 Task: Create a task  Implement a dashboard for administrators to monitor app usage , assign it to team member softage.8@softage.net in the project TripHive and update the status of the task to  At Risk , set the priority of the task to Medium.
Action: Mouse moved to (72, 616)
Screenshot: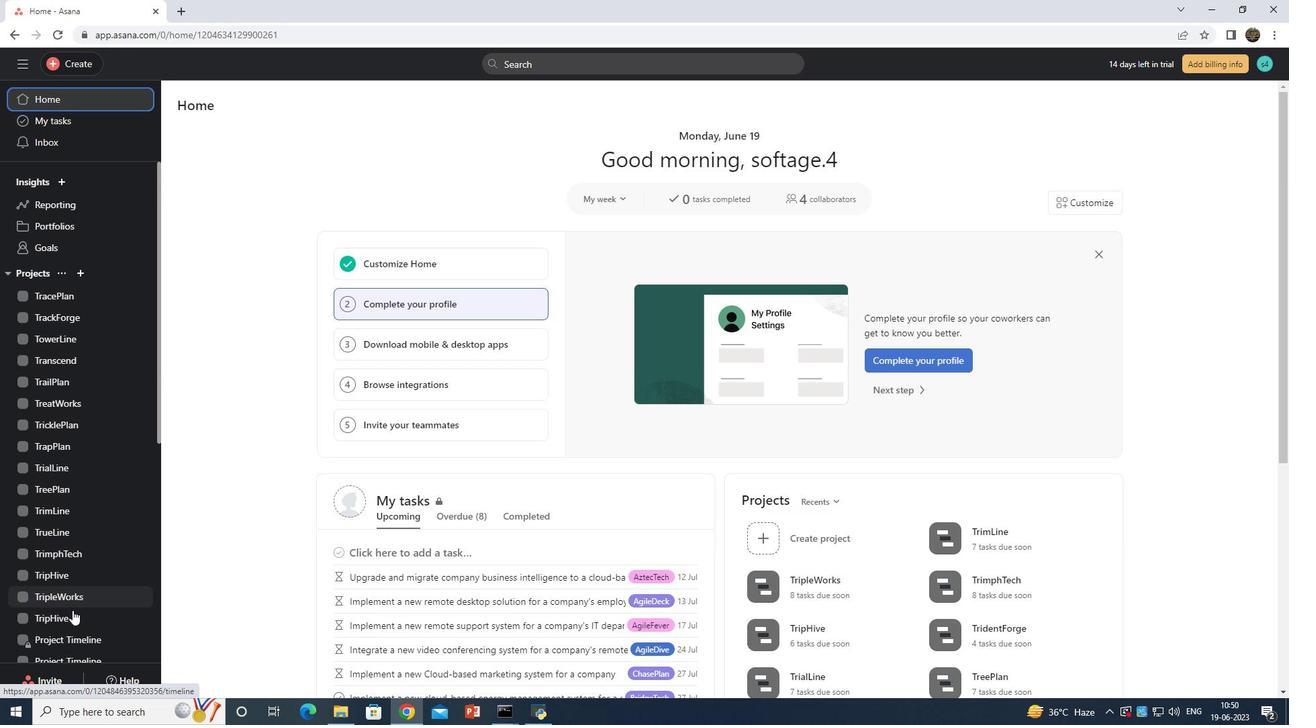 
Action: Mouse pressed left at (72, 616)
Screenshot: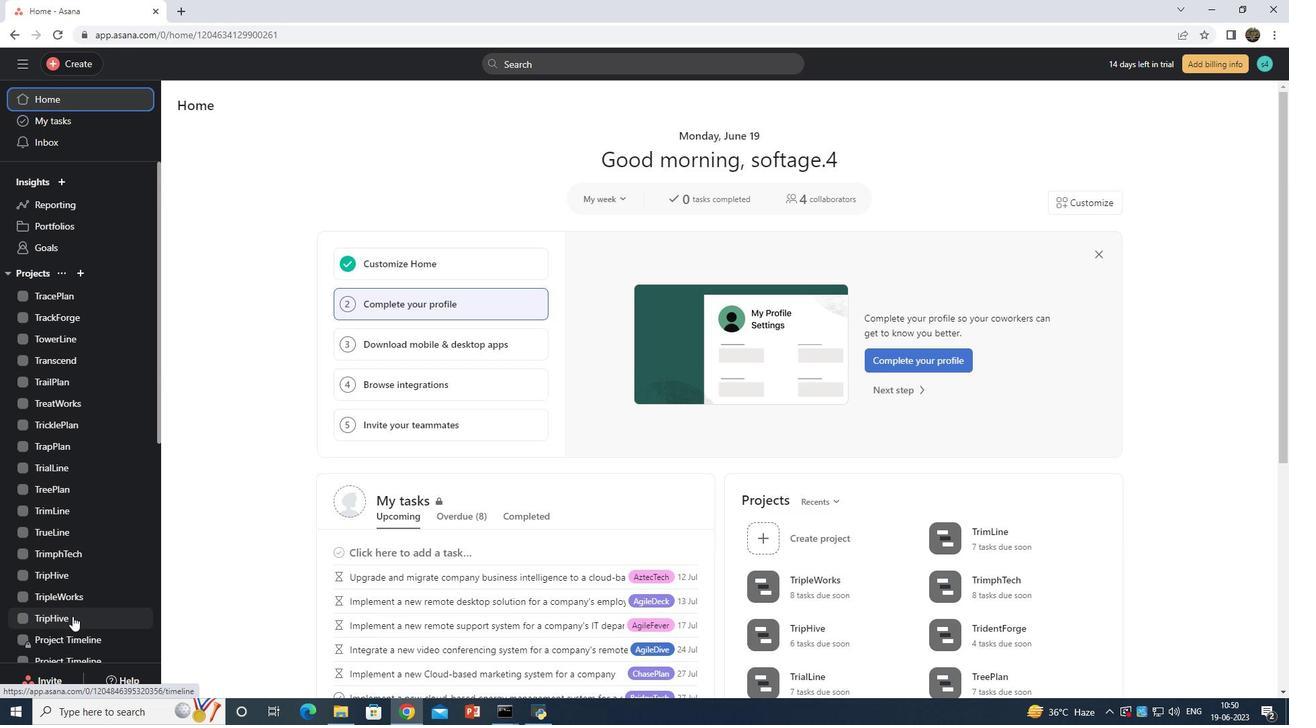 
Action: Mouse moved to (205, 158)
Screenshot: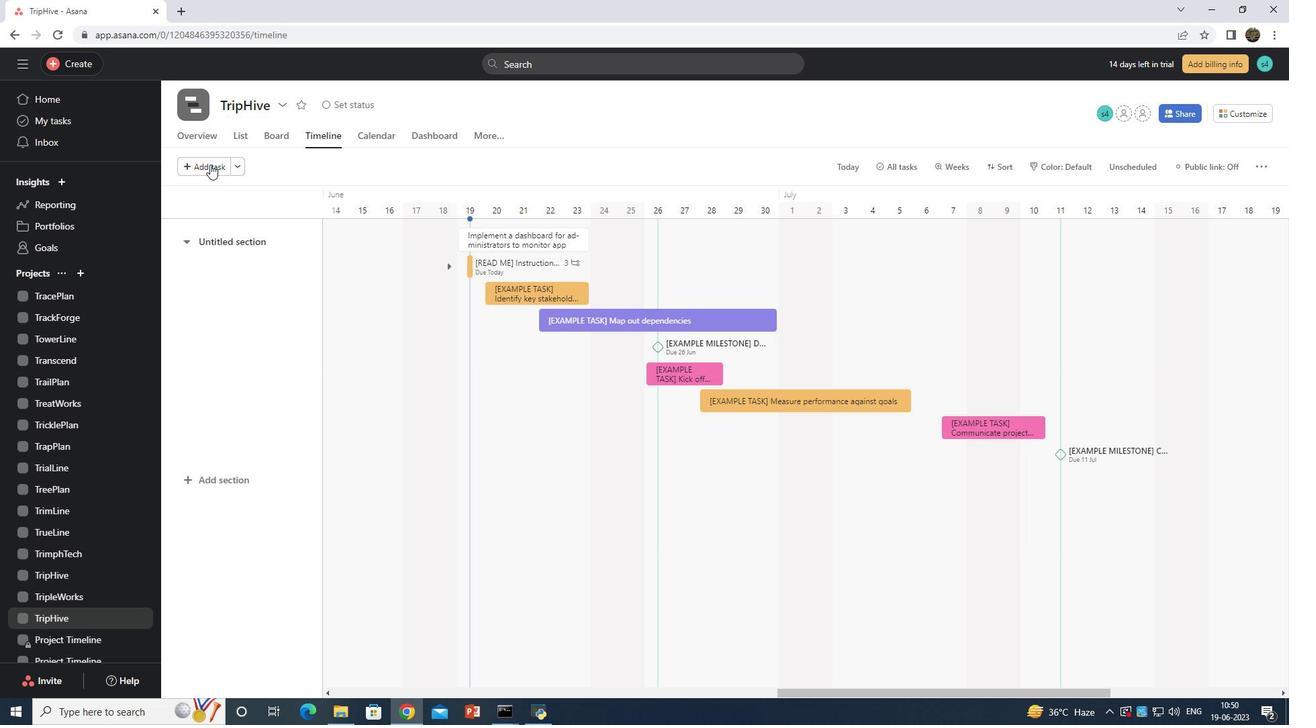 
Action: Mouse pressed left at (205, 158)
Screenshot: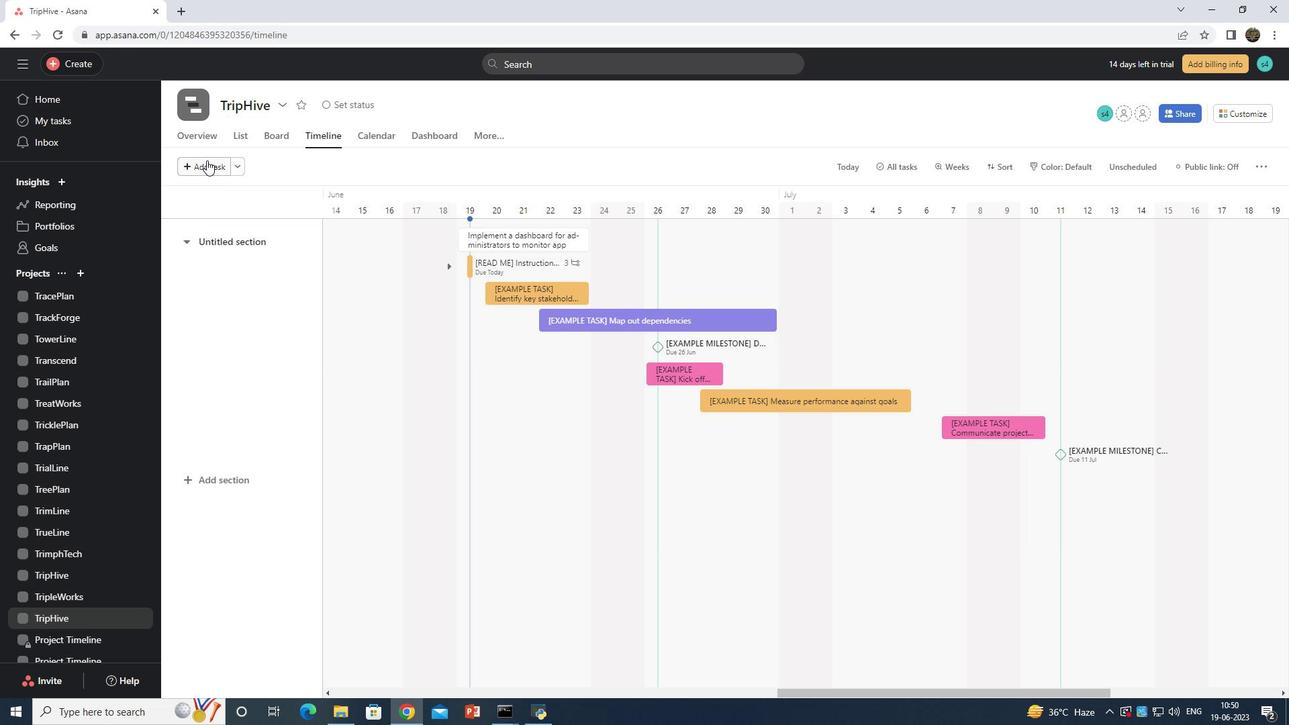 
Action: Mouse moved to (213, 159)
Screenshot: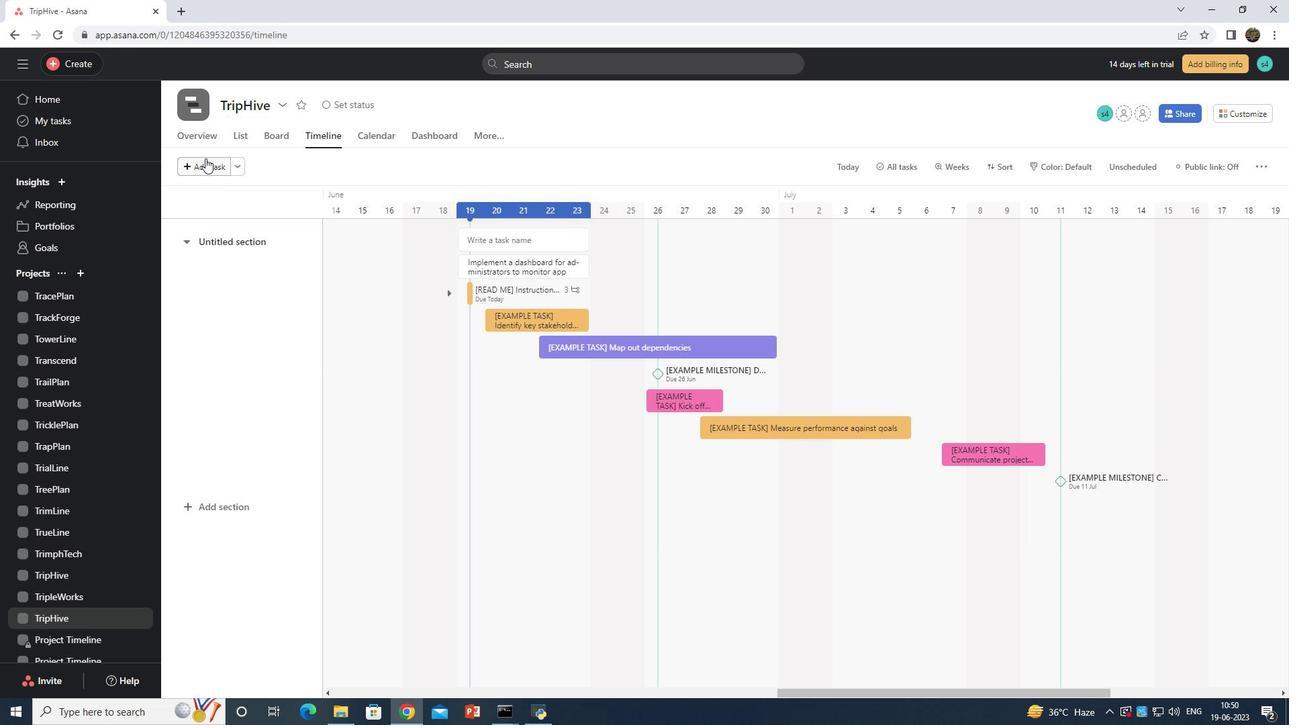
Action: Key pressed <Key.shift>Imlement<Key.space>a<Key.space>dashboard<Key.left><Key.left><Key.left><Key.left><Key.left><Key.left><Key.left><Key.left><Key.left><Key.left><Key.left><Key.left><Key.left><Key.left><Key.left><Key.left><Key.left><Key.left>p<Key.down><Key.right><Key.right><Key.right><Key.right><Key.right><Key.right><Key.right><Key.right><Key.right><Key.right><Key.right><Key.right><Key.right><Key.right><Key.right><Key.right><Key.right><Key.right><Key.right><Key.right><Key.space>for<Key.space>administrators<Key.space>to<Key.space>moniy<Key.backspace>tor<Key.space>app<Key.space>usage
Screenshot: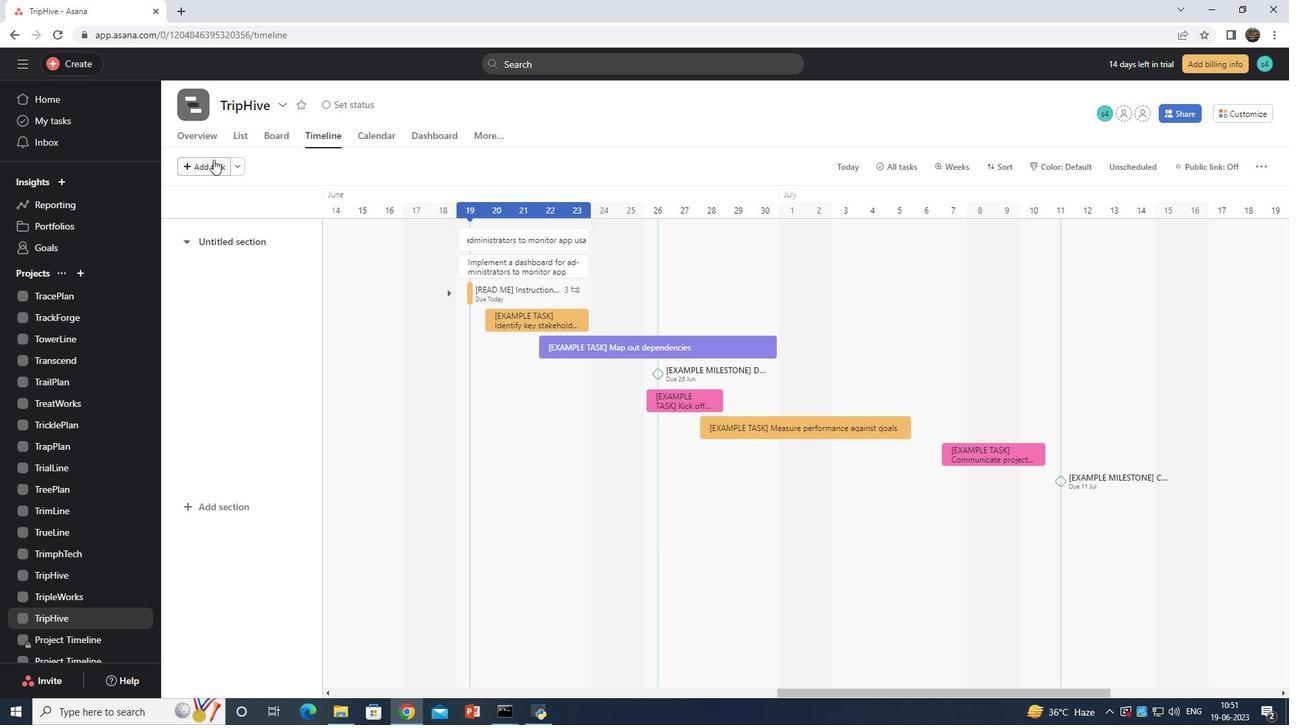 
Action: Mouse moved to (524, 240)
Screenshot: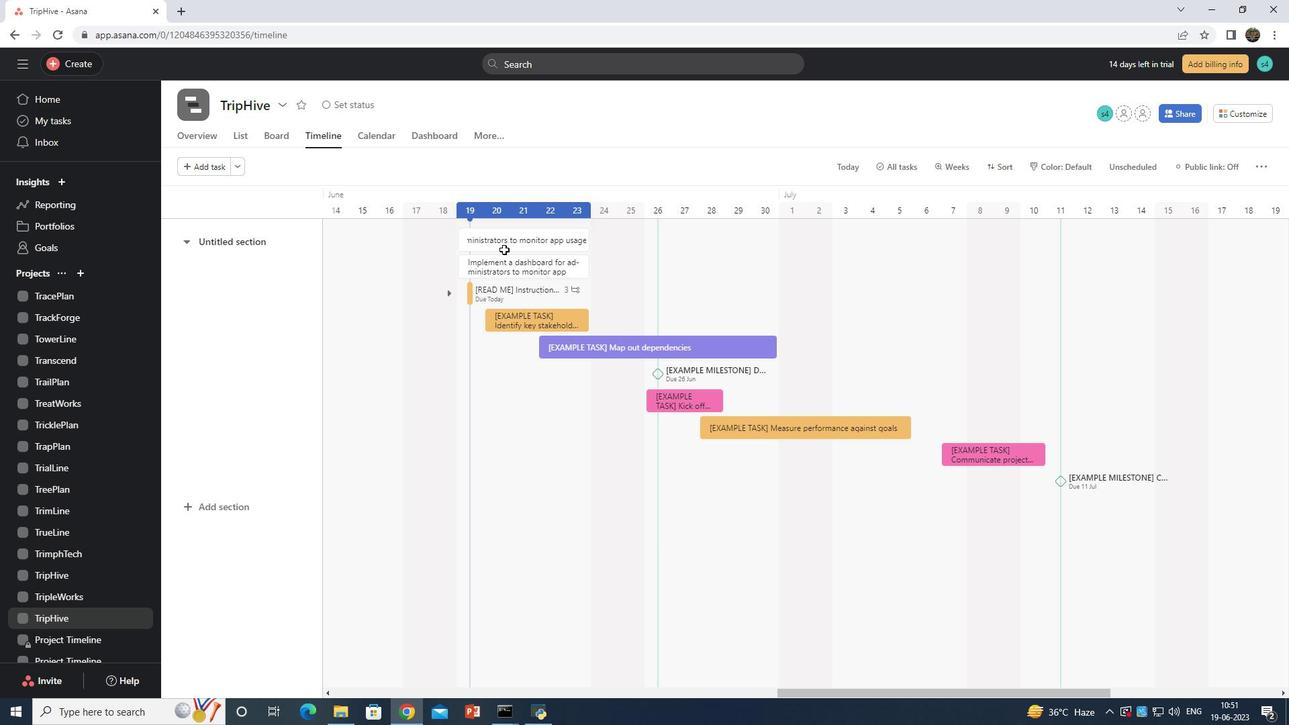 
Action: Mouse pressed left at (524, 240)
Screenshot: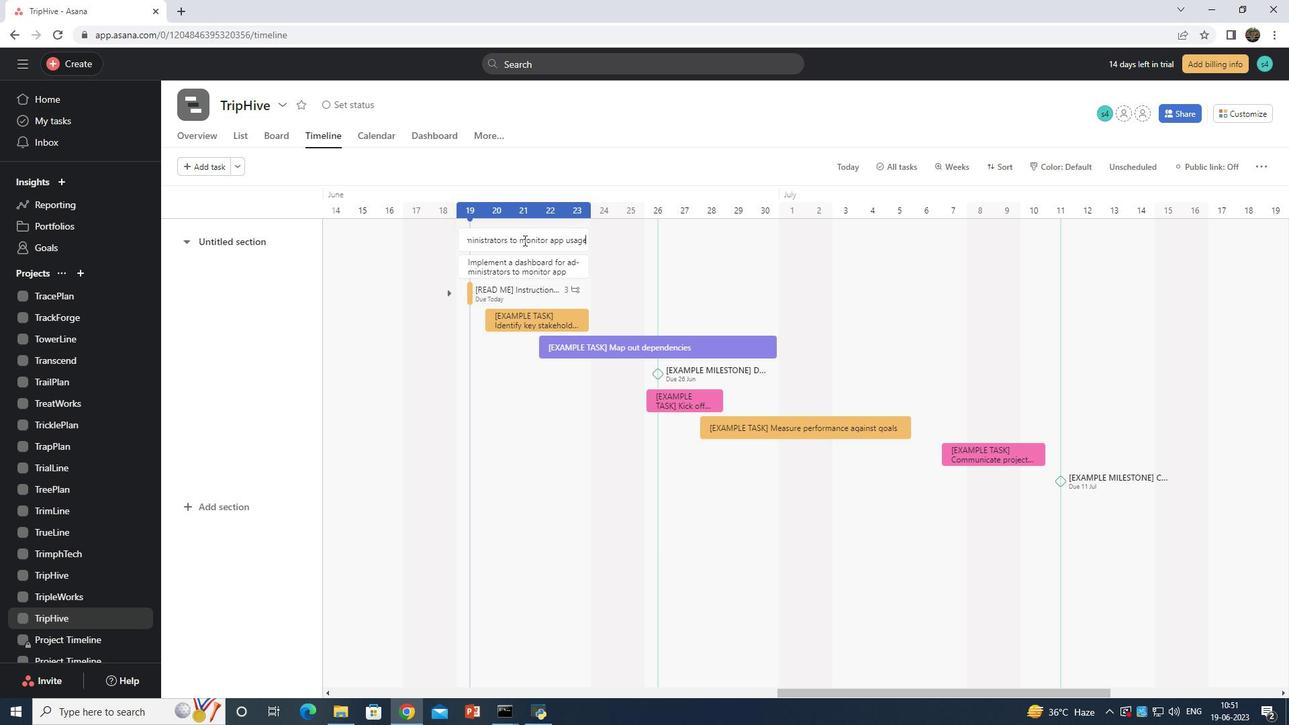
Action: Mouse moved to (934, 262)
Screenshot: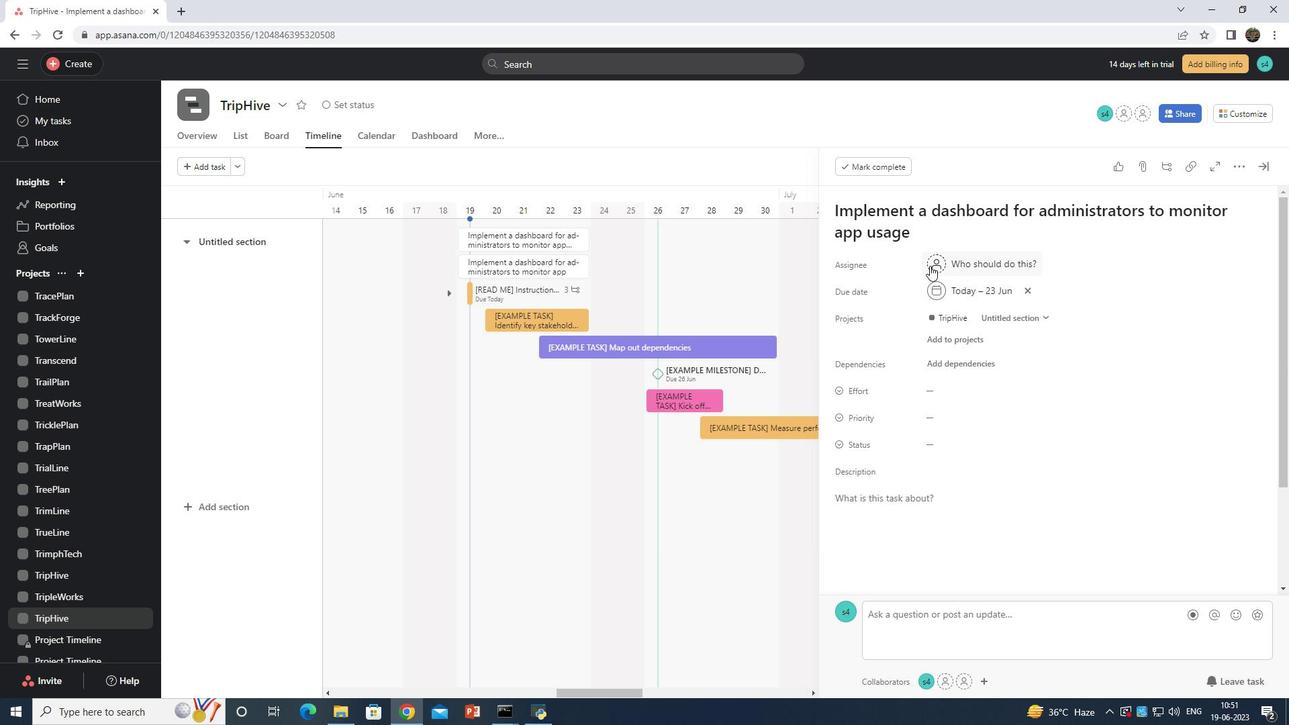 
Action: Mouse pressed left at (934, 262)
Screenshot: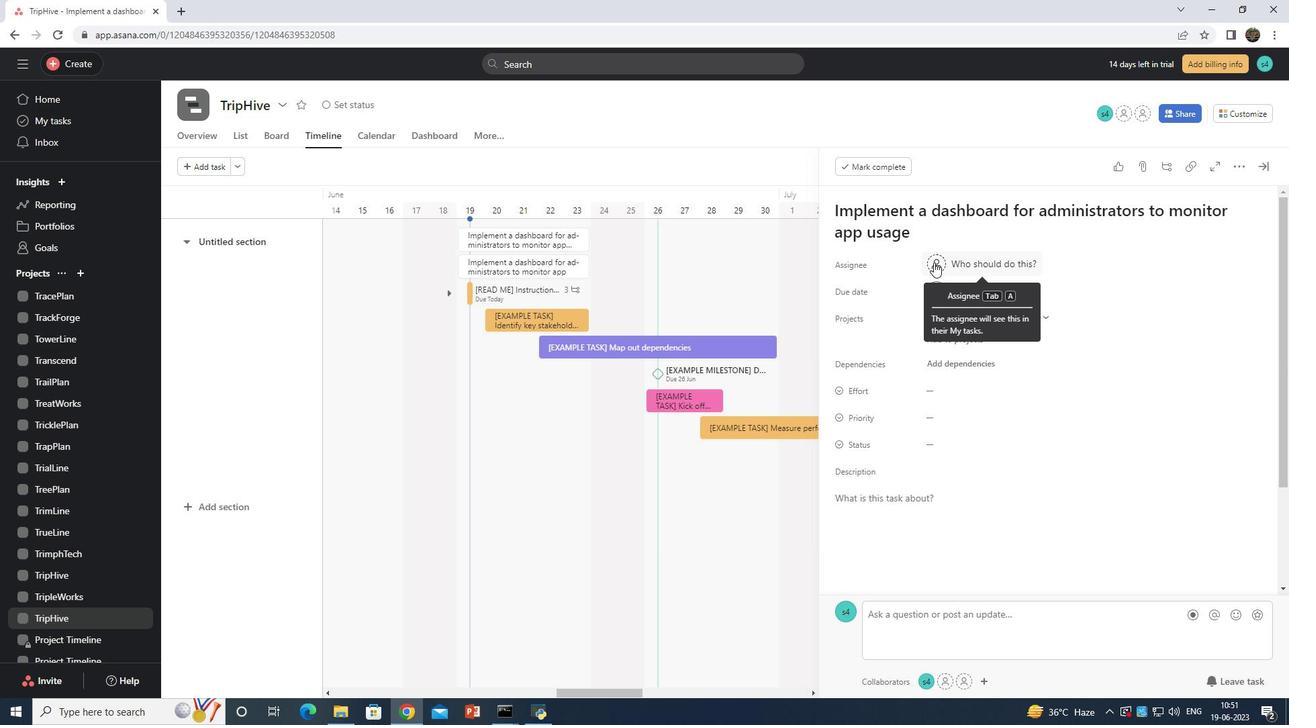 
Action: Mouse moved to (994, 316)
Screenshot: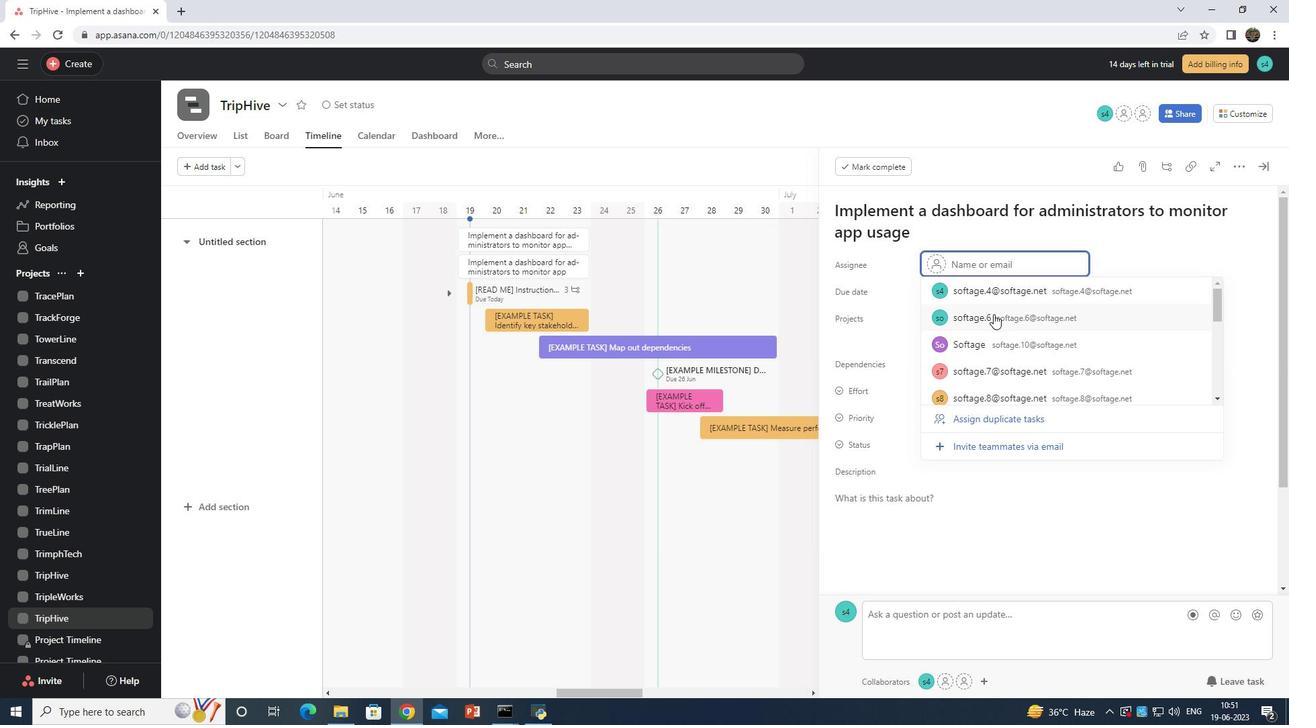 
Action: Mouse scrolled (994, 315) with delta (0, 0)
Screenshot: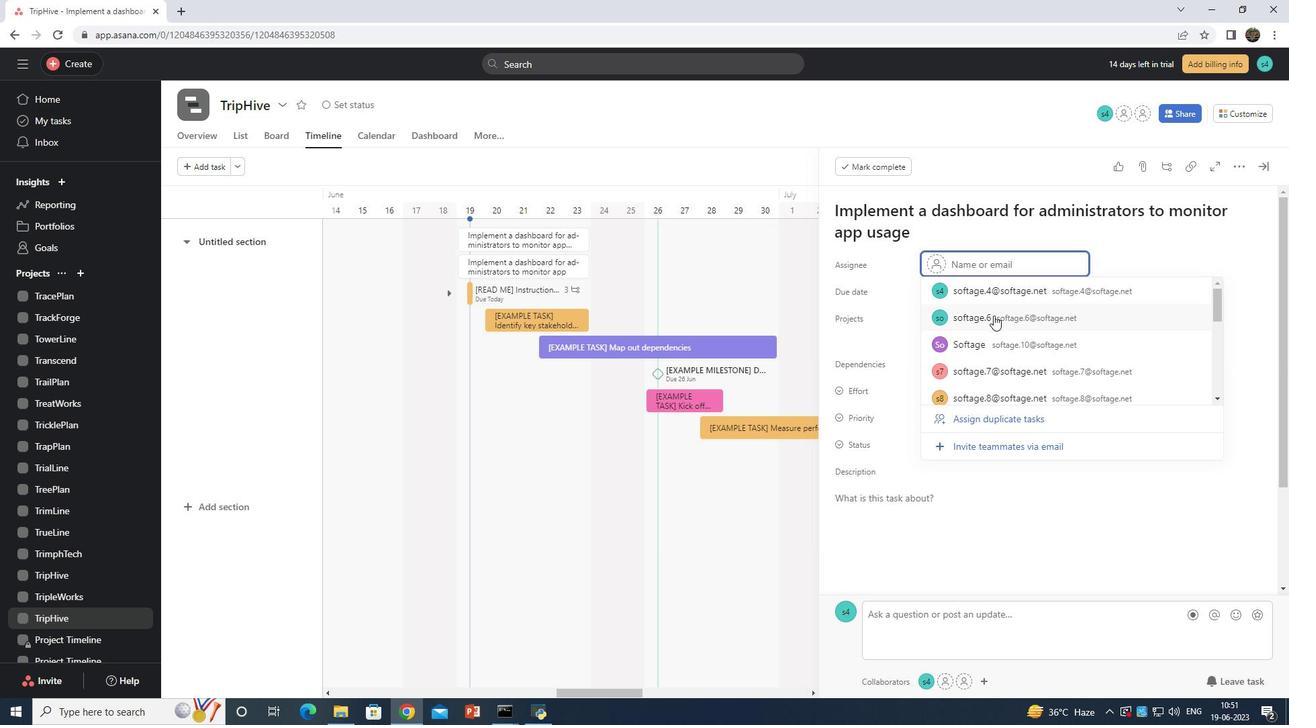 
Action: Mouse moved to (993, 326)
Screenshot: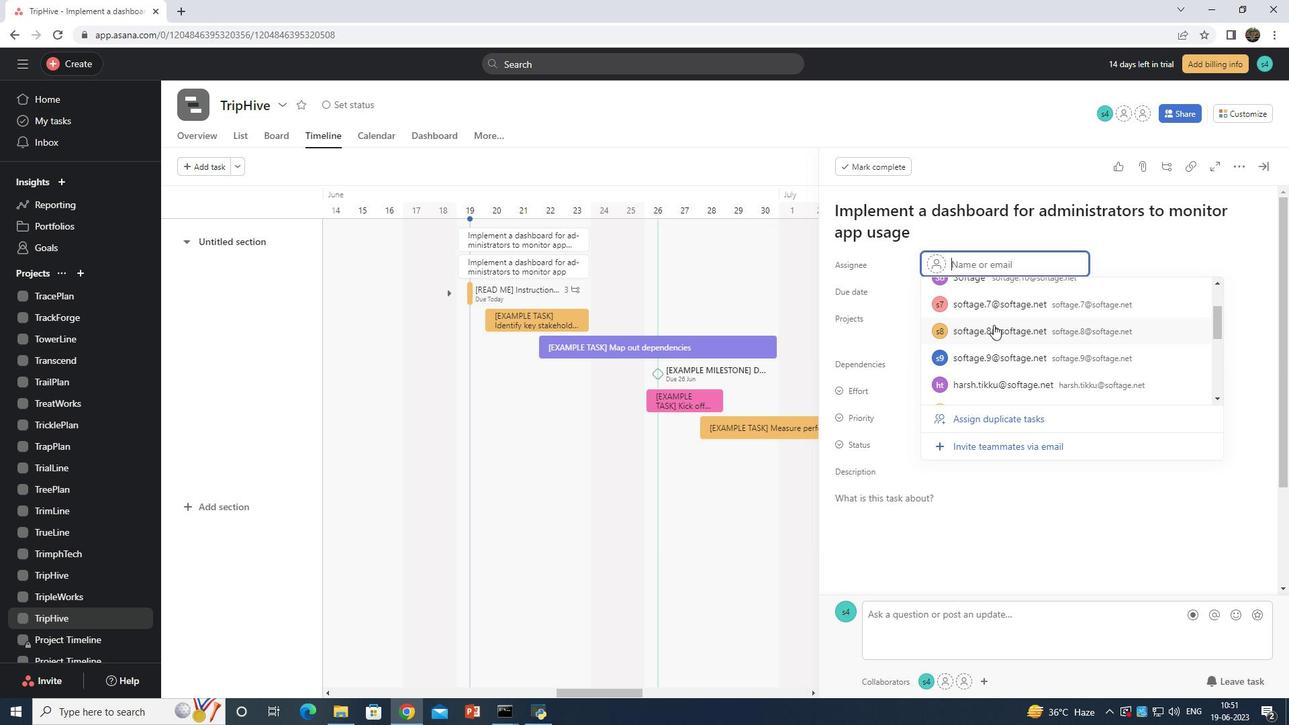 
Action: Mouse pressed left at (993, 326)
Screenshot: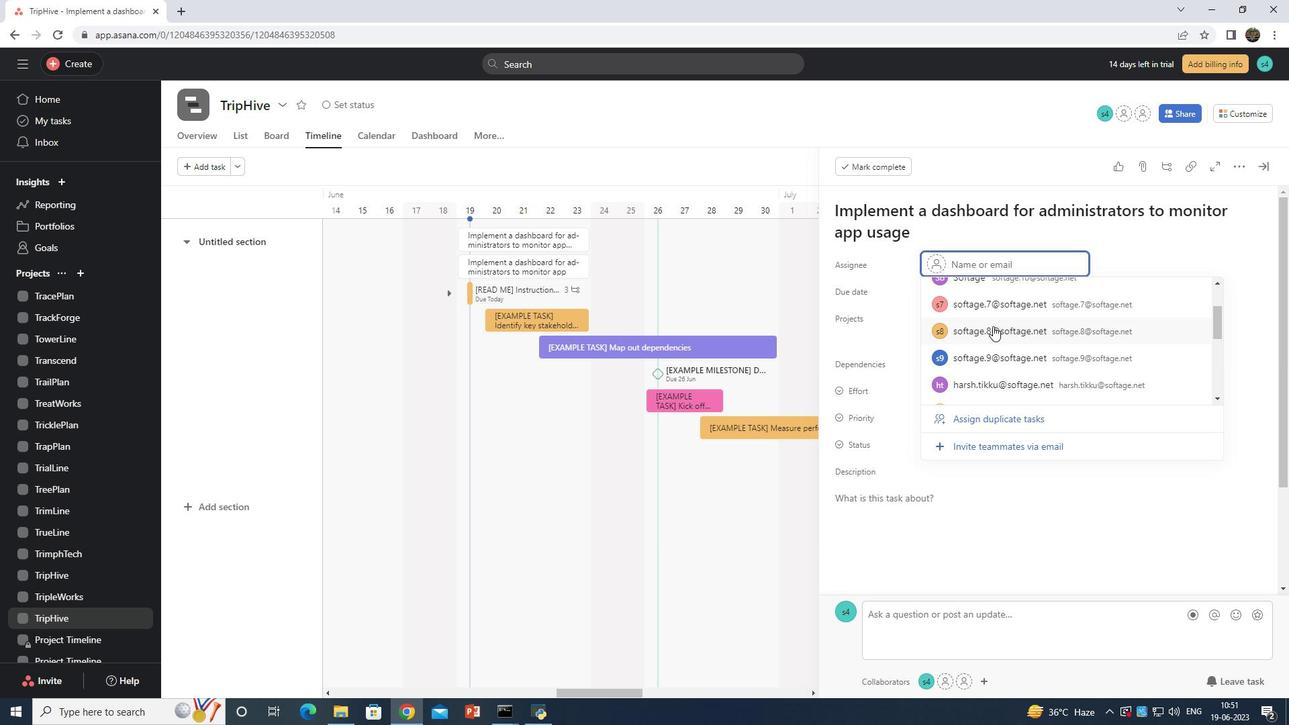 
Action: Mouse moved to (928, 438)
Screenshot: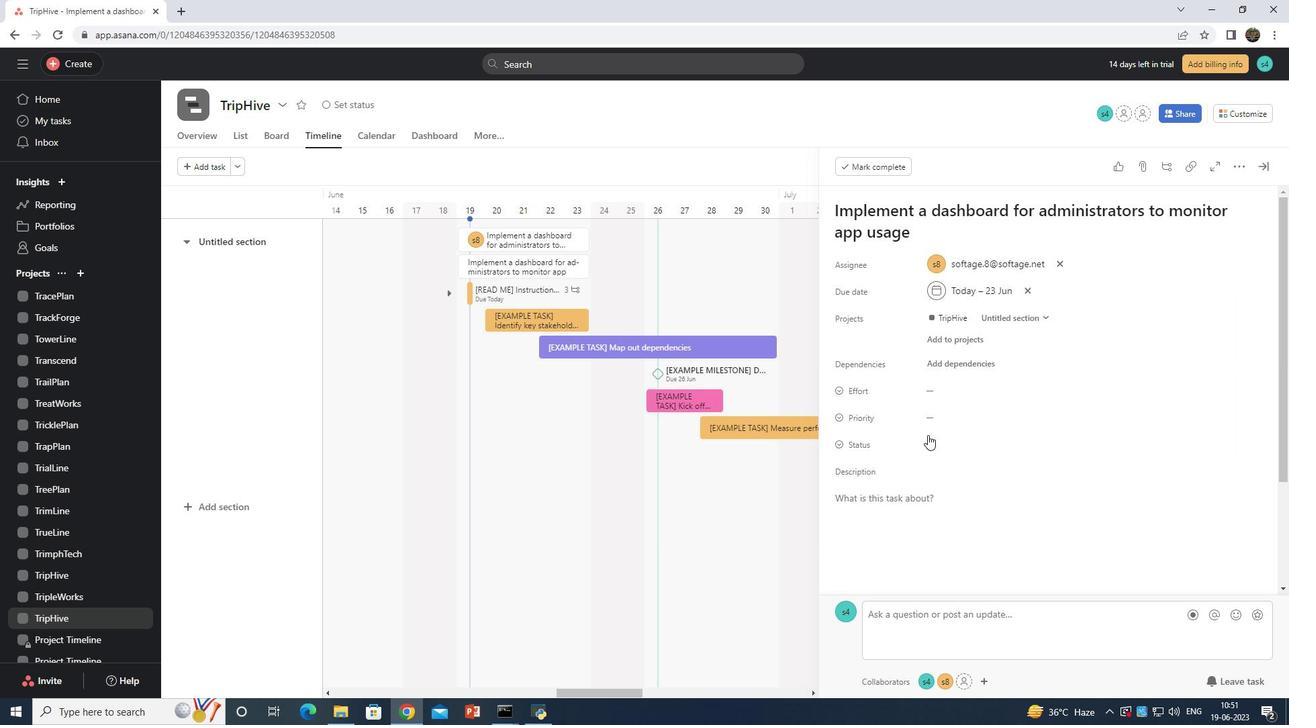 
Action: Mouse pressed left at (928, 438)
Screenshot: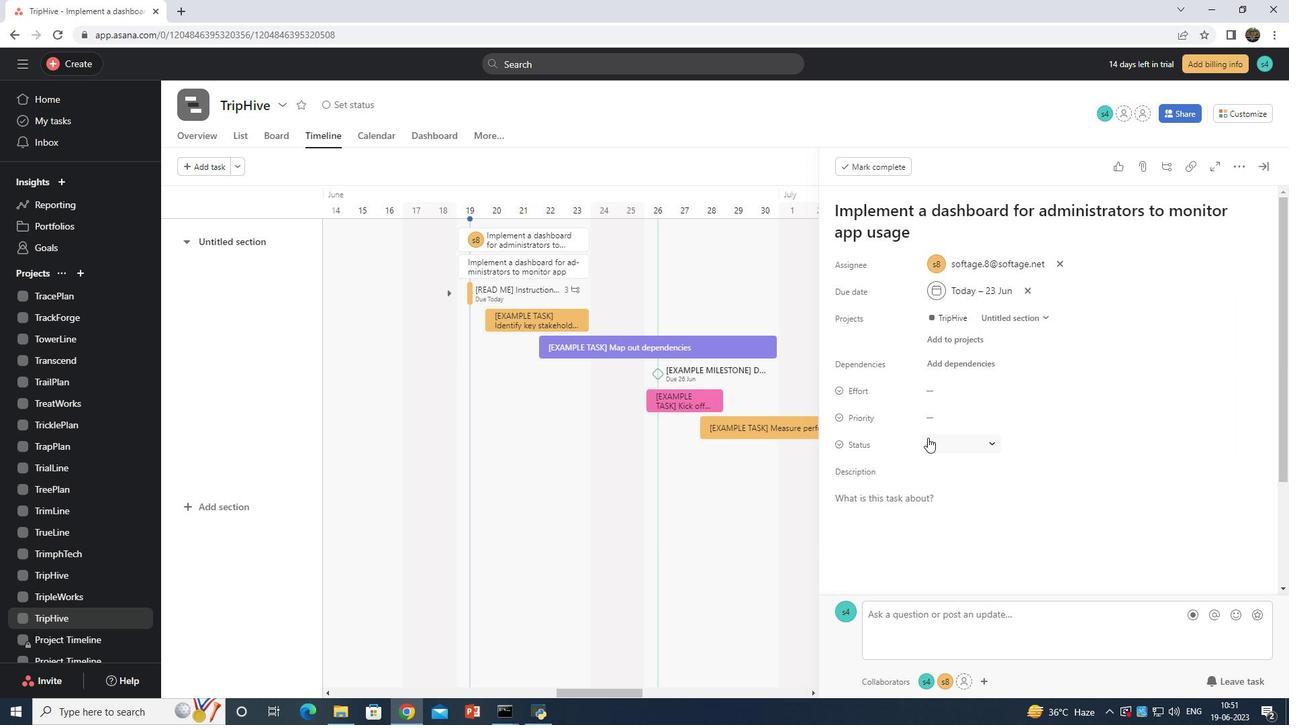 
Action: Mouse moved to (943, 518)
Screenshot: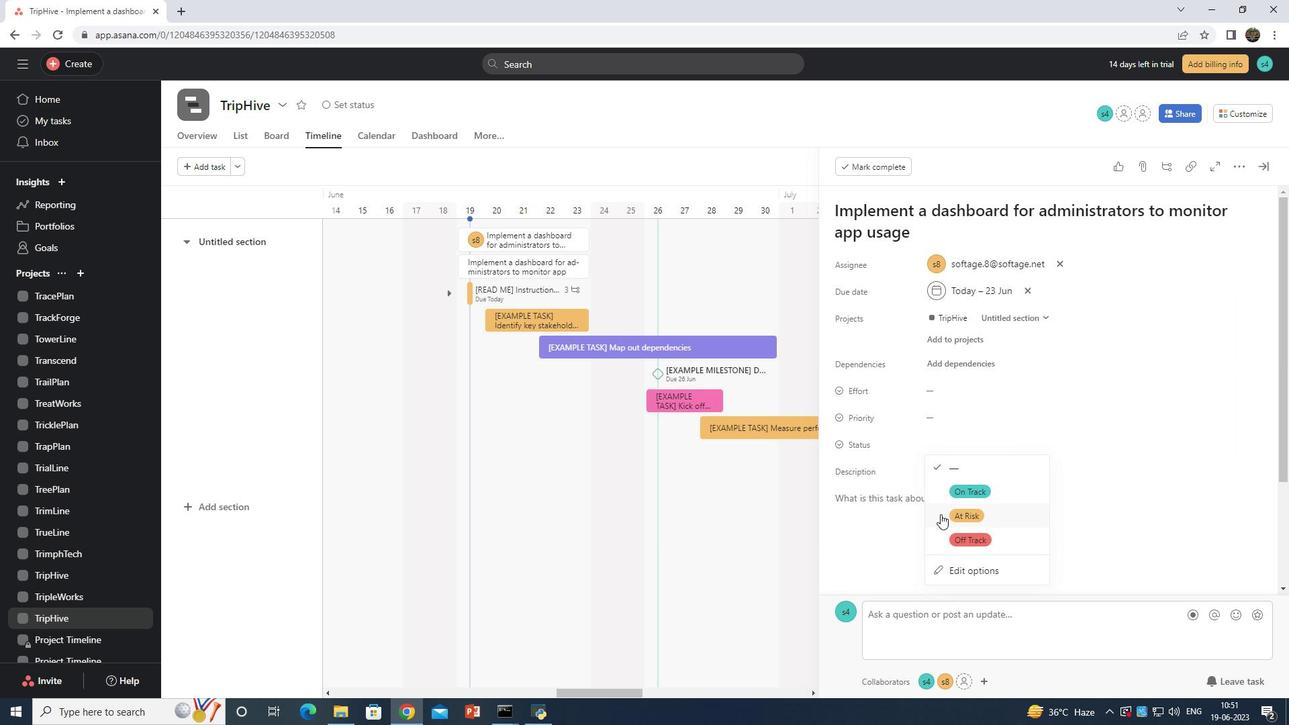 
Action: Mouse pressed left at (943, 518)
Screenshot: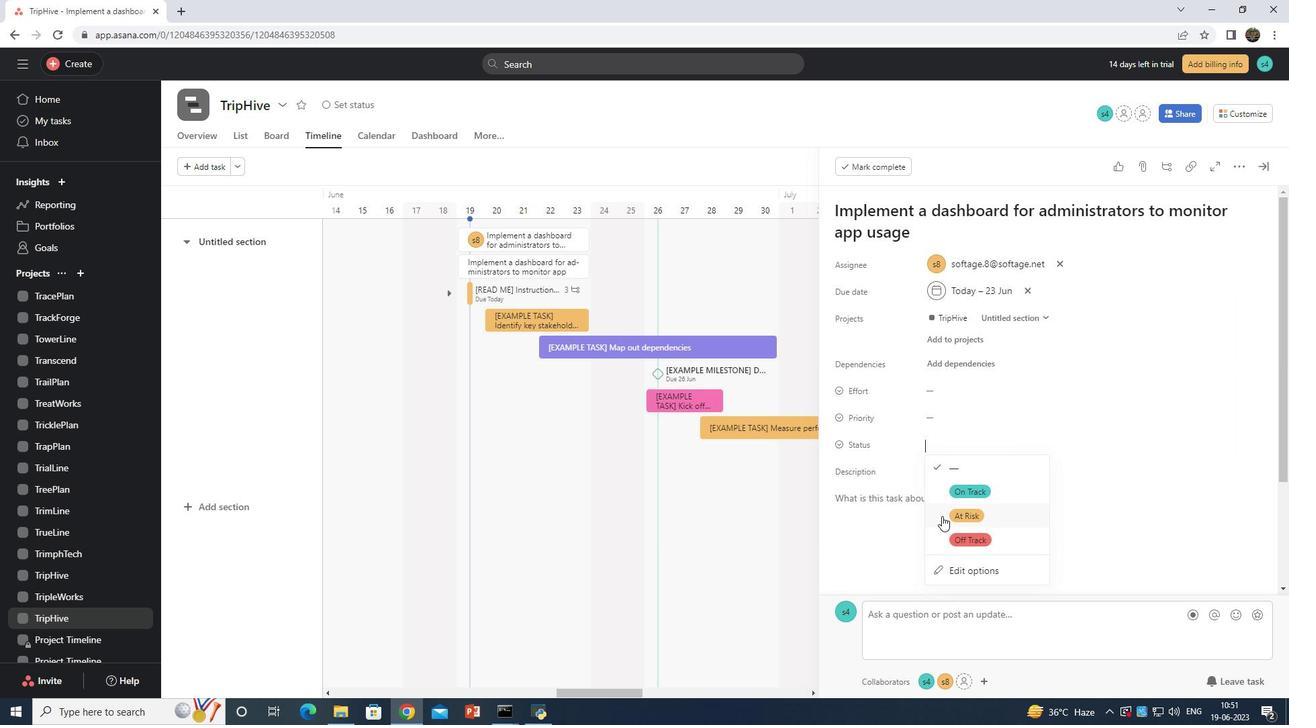 
Action: Mouse moved to (925, 419)
Screenshot: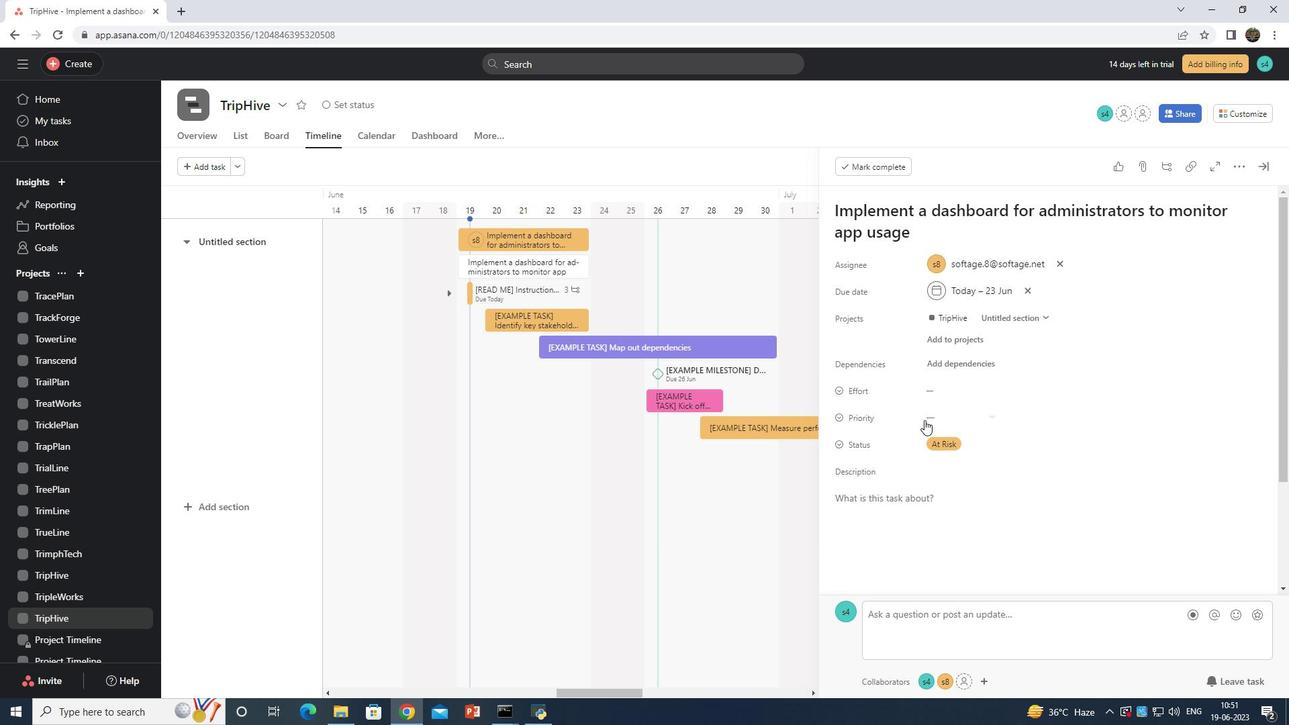 
Action: Mouse pressed left at (925, 419)
Screenshot: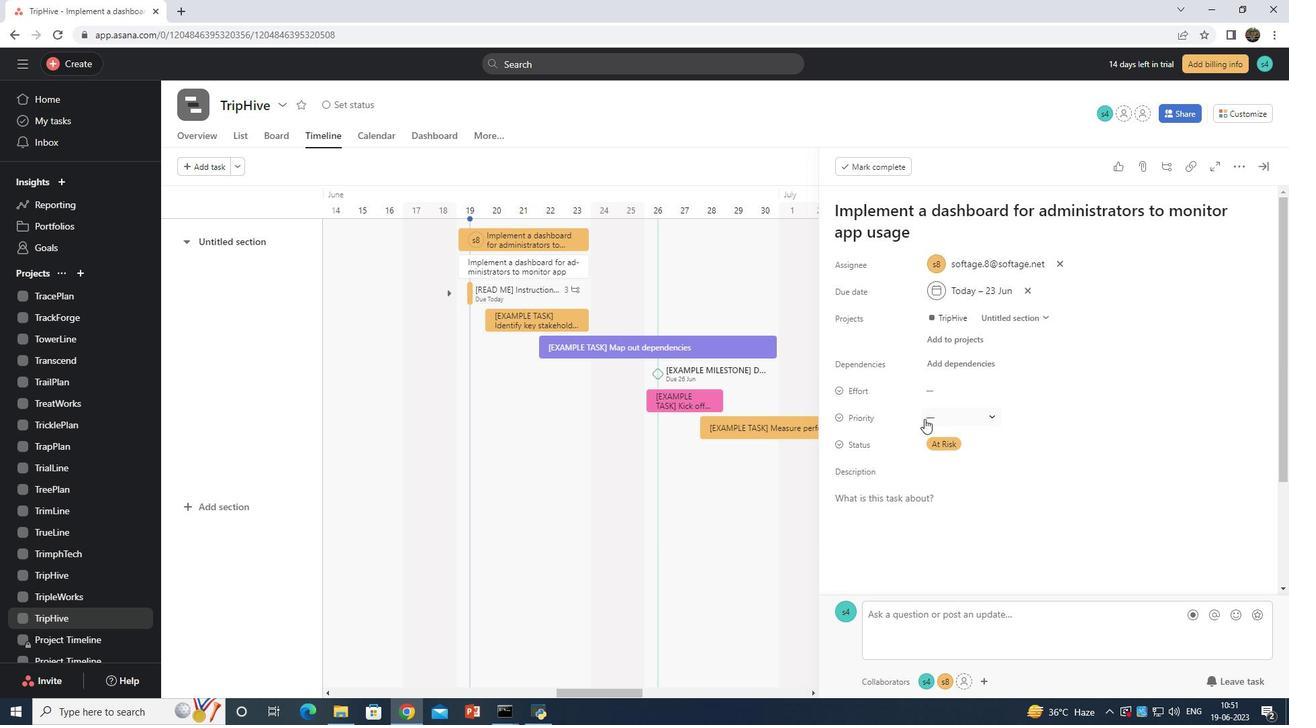 
Action: Mouse moved to (937, 485)
Screenshot: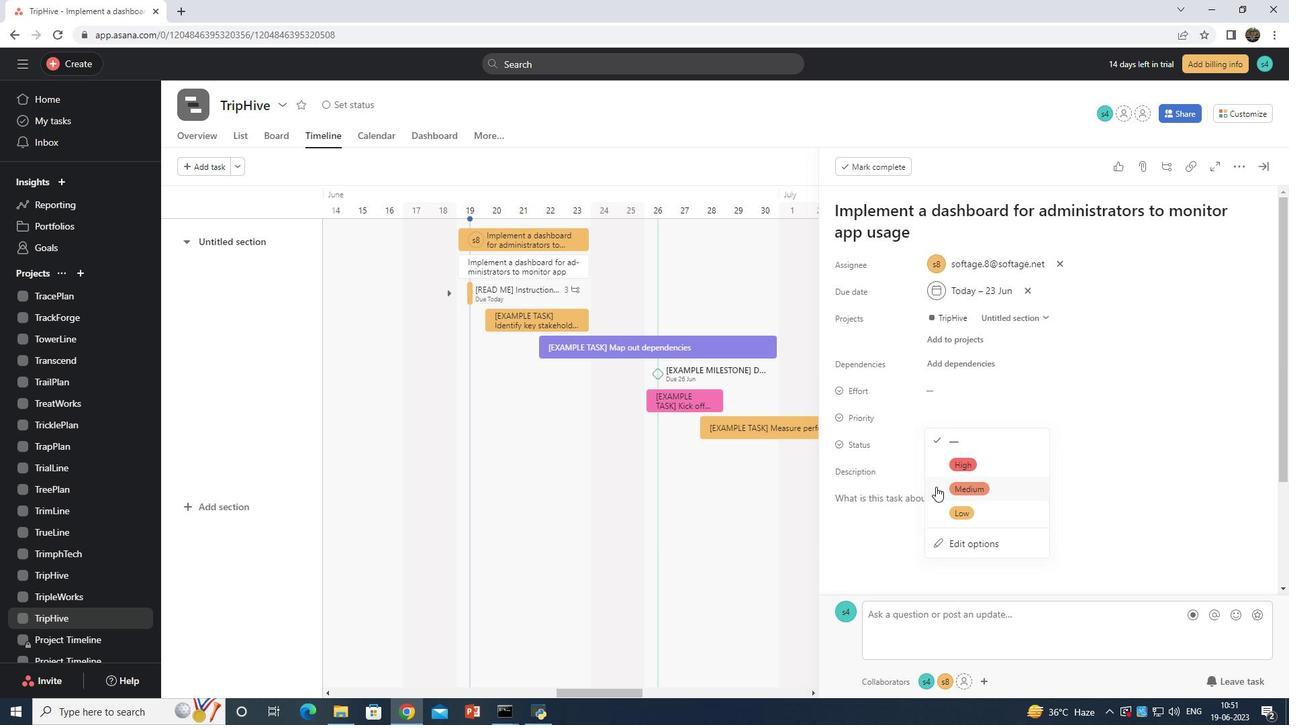 
Action: Mouse pressed left at (937, 485)
Screenshot: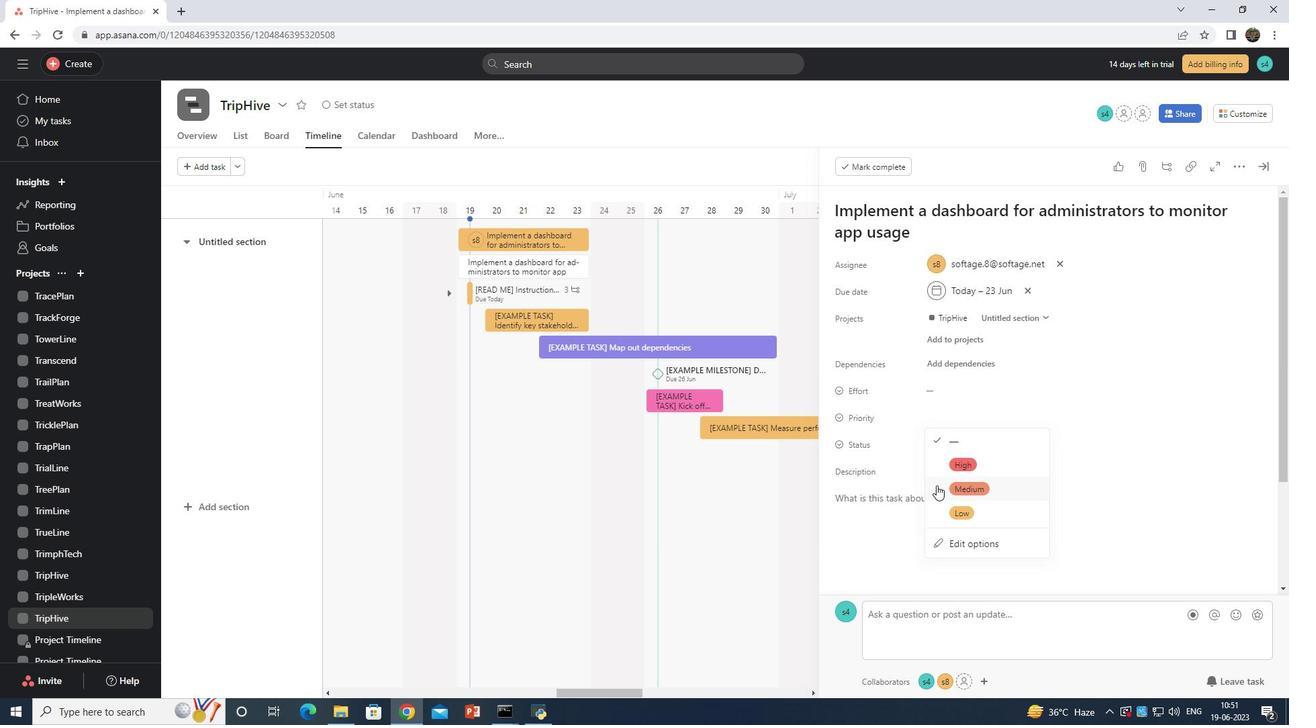 
Action: Mouse moved to (937, 482)
Screenshot: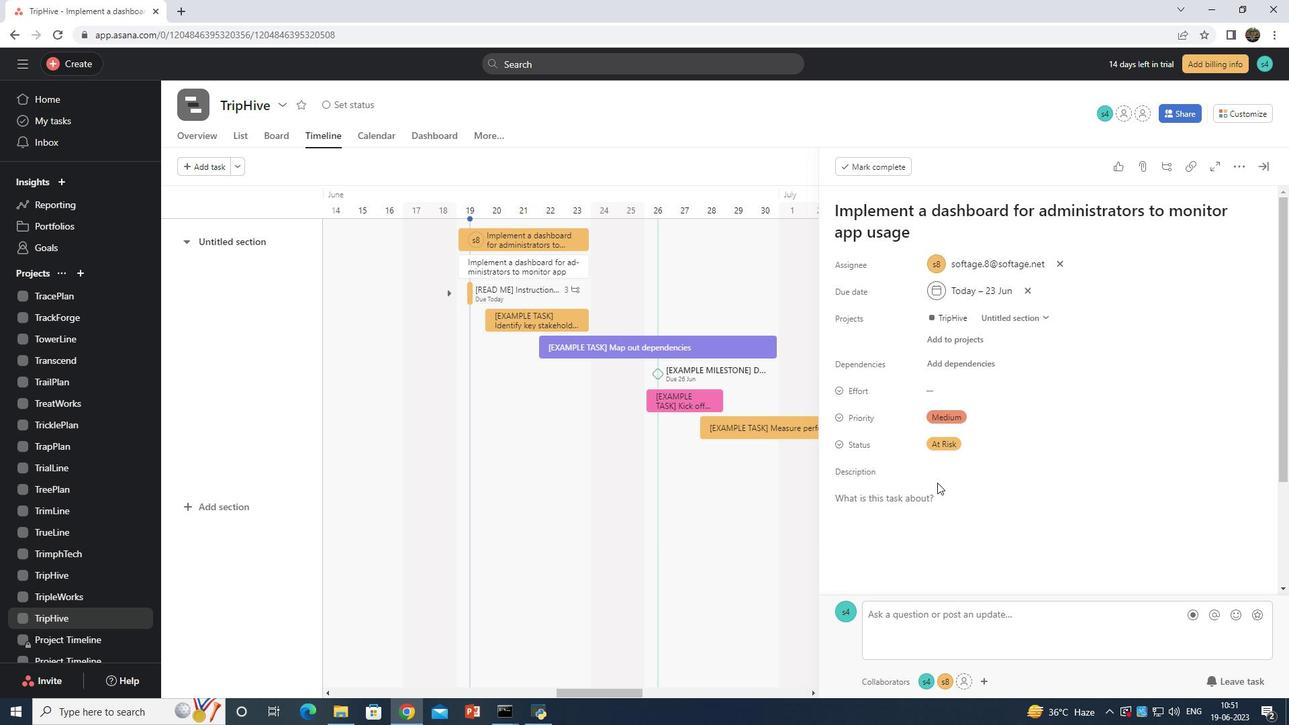 
